 Task: Add the task  Develop a new online tool for project collaboration to the section Code Conquest in the project AgileLogic and add a Due Date to the respective task as 2024/04/22
Action: Mouse moved to (95, 309)
Screenshot: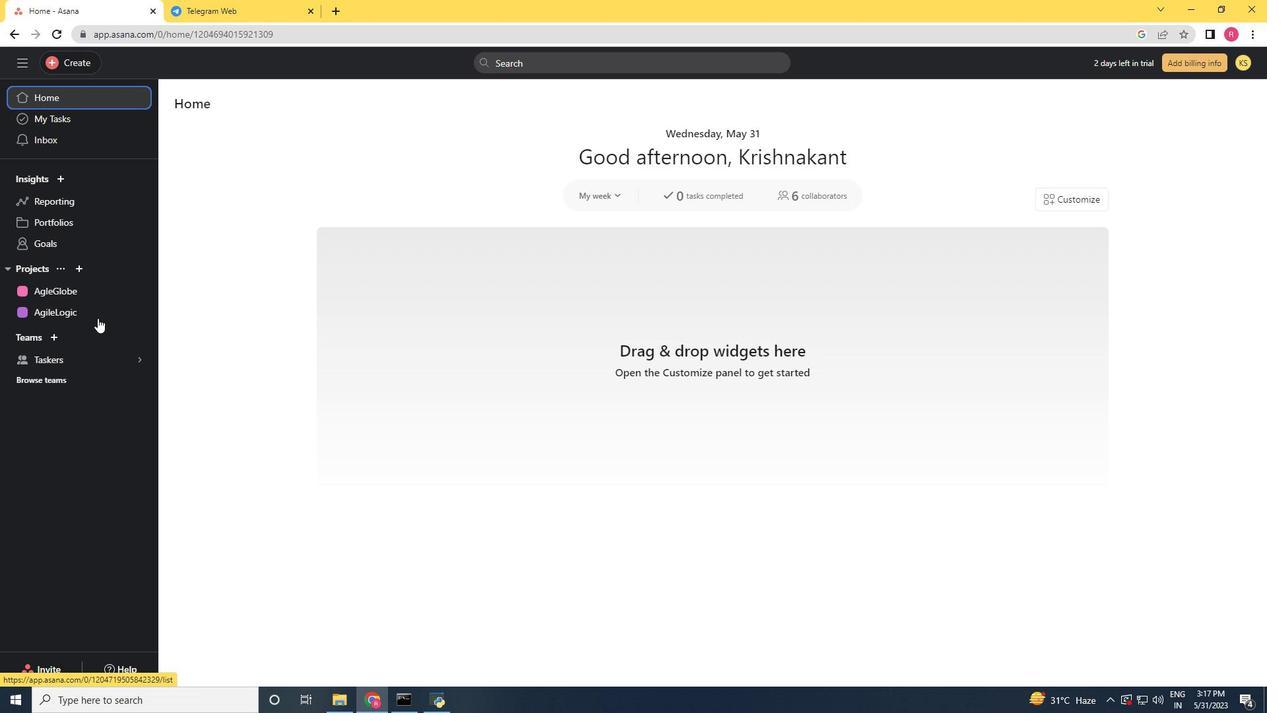 
Action: Mouse pressed left at (95, 309)
Screenshot: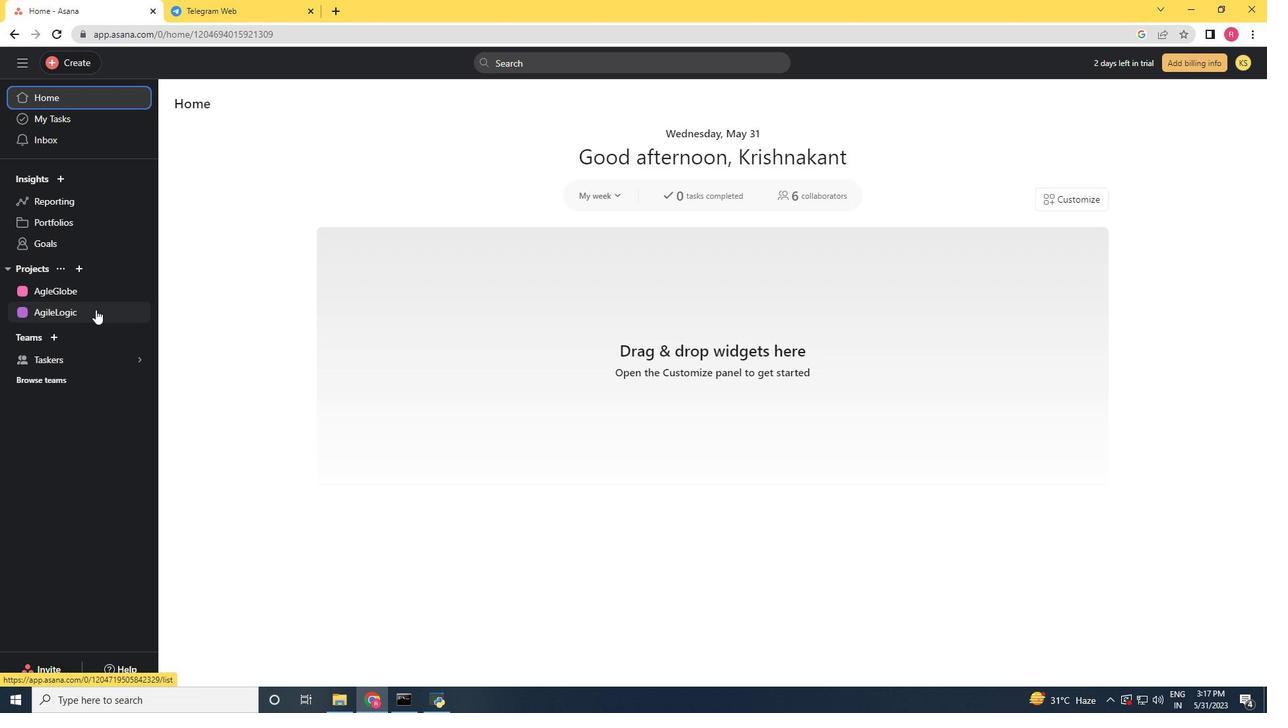 
Action: Mouse moved to (721, 291)
Screenshot: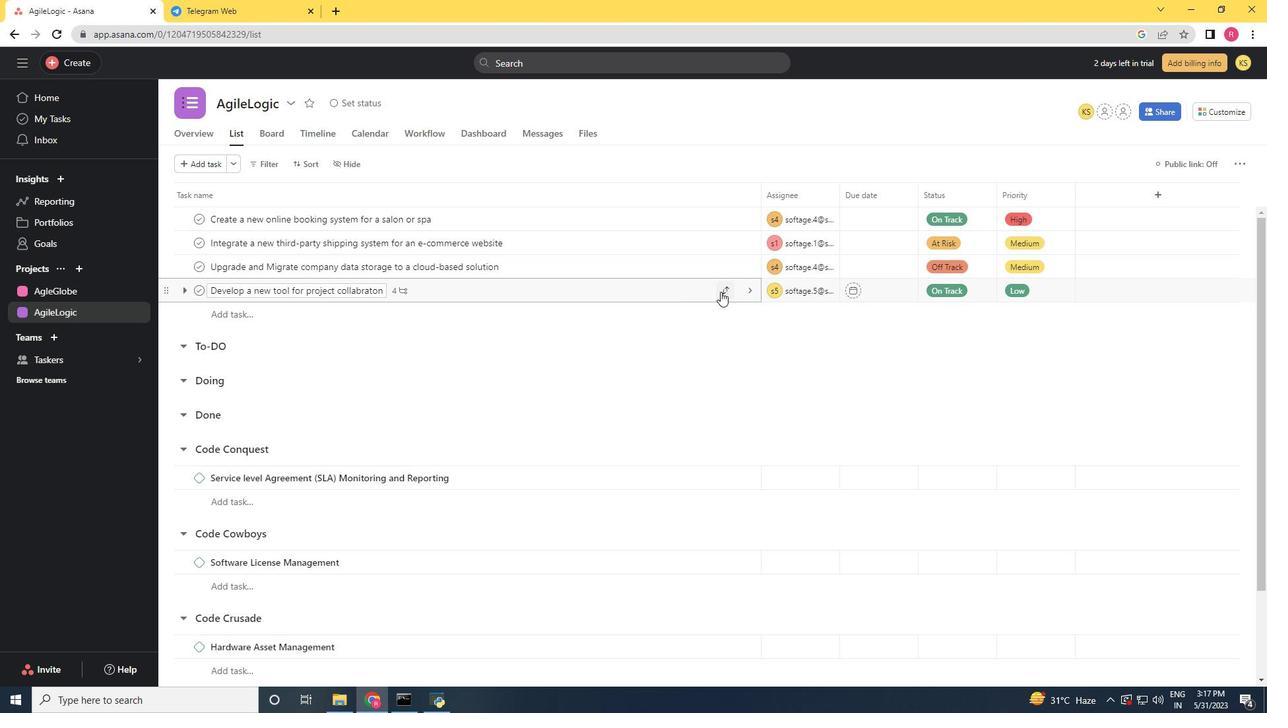 
Action: Mouse pressed left at (721, 291)
Screenshot: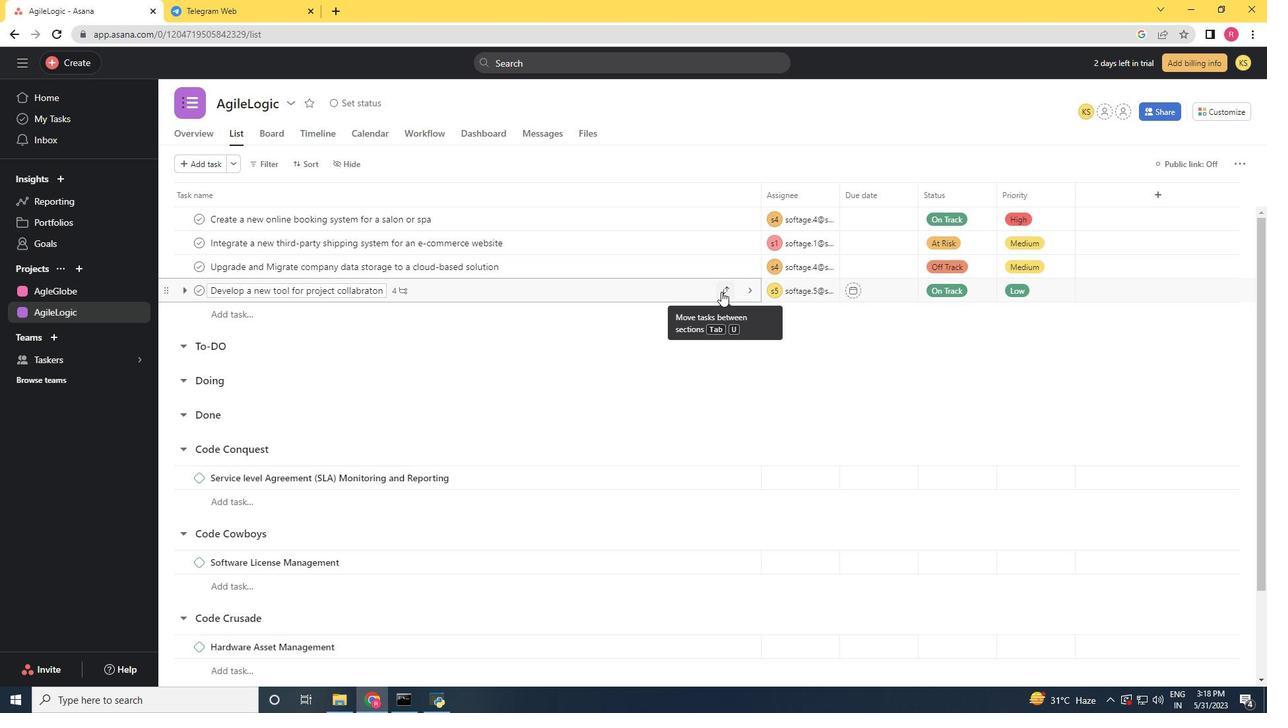 
Action: Mouse moved to (684, 439)
Screenshot: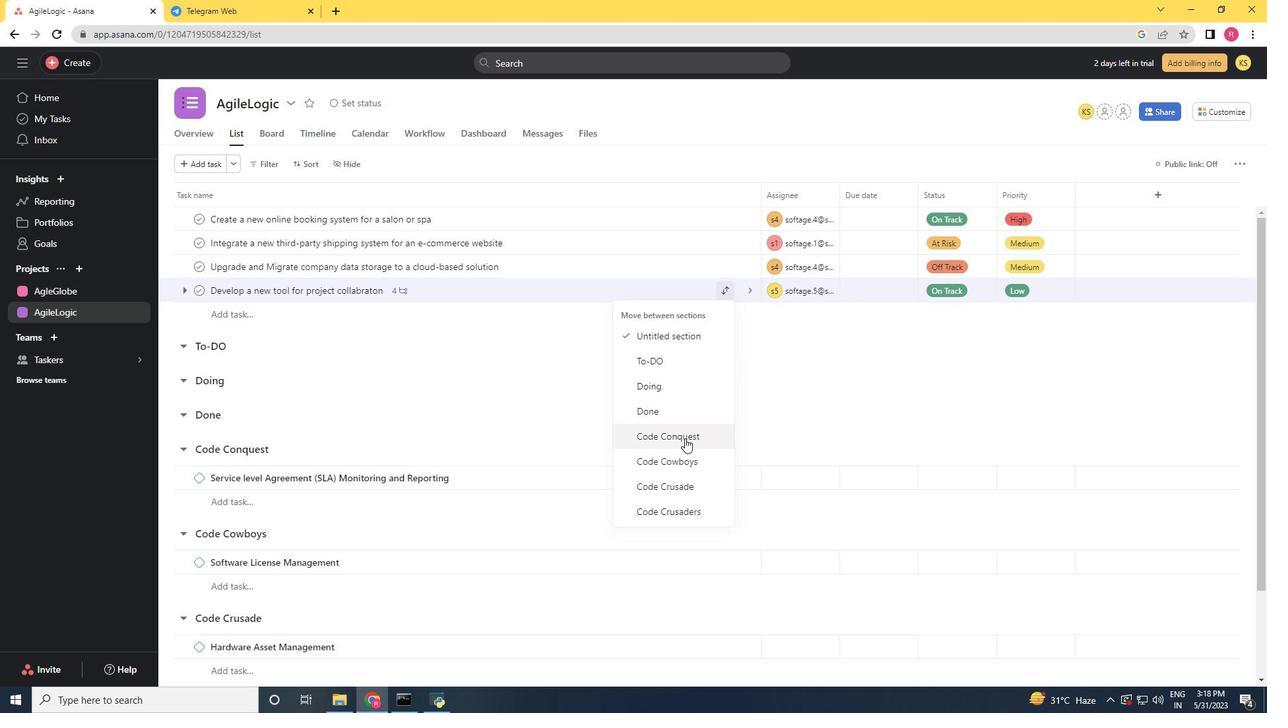 
Action: Mouse pressed left at (684, 439)
Screenshot: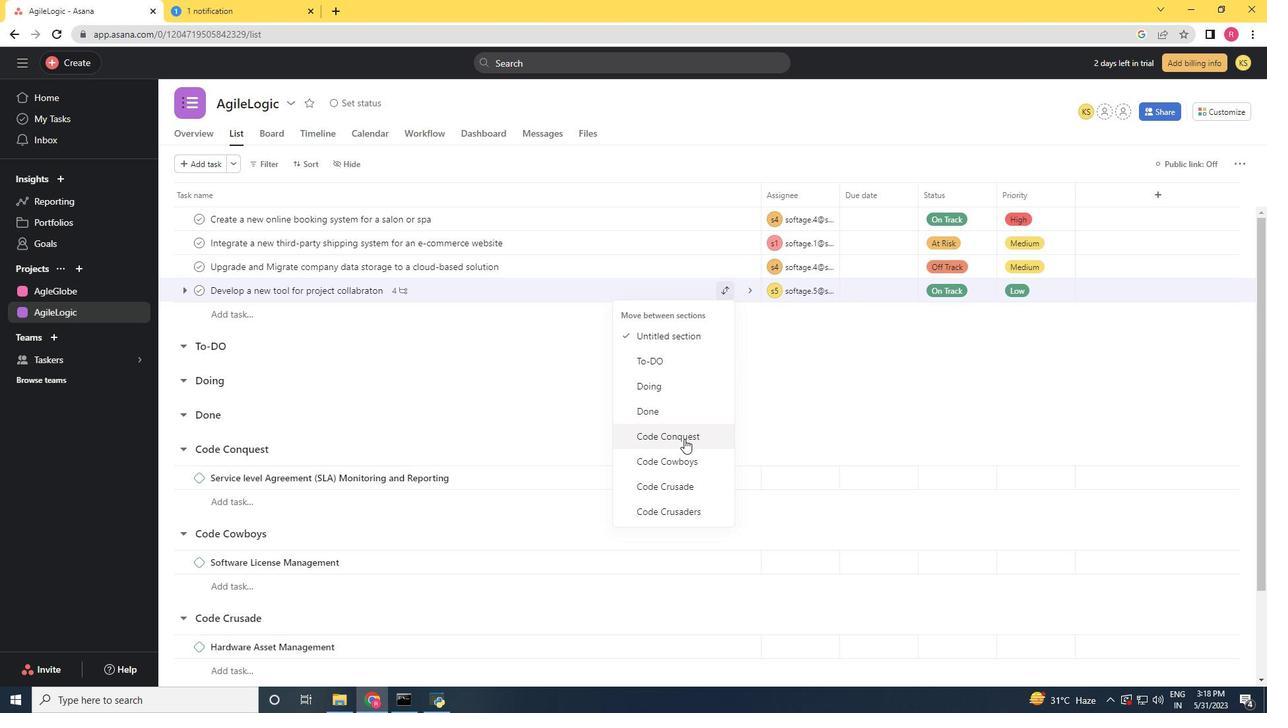
Action: Mouse moved to (654, 448)
Screenshot: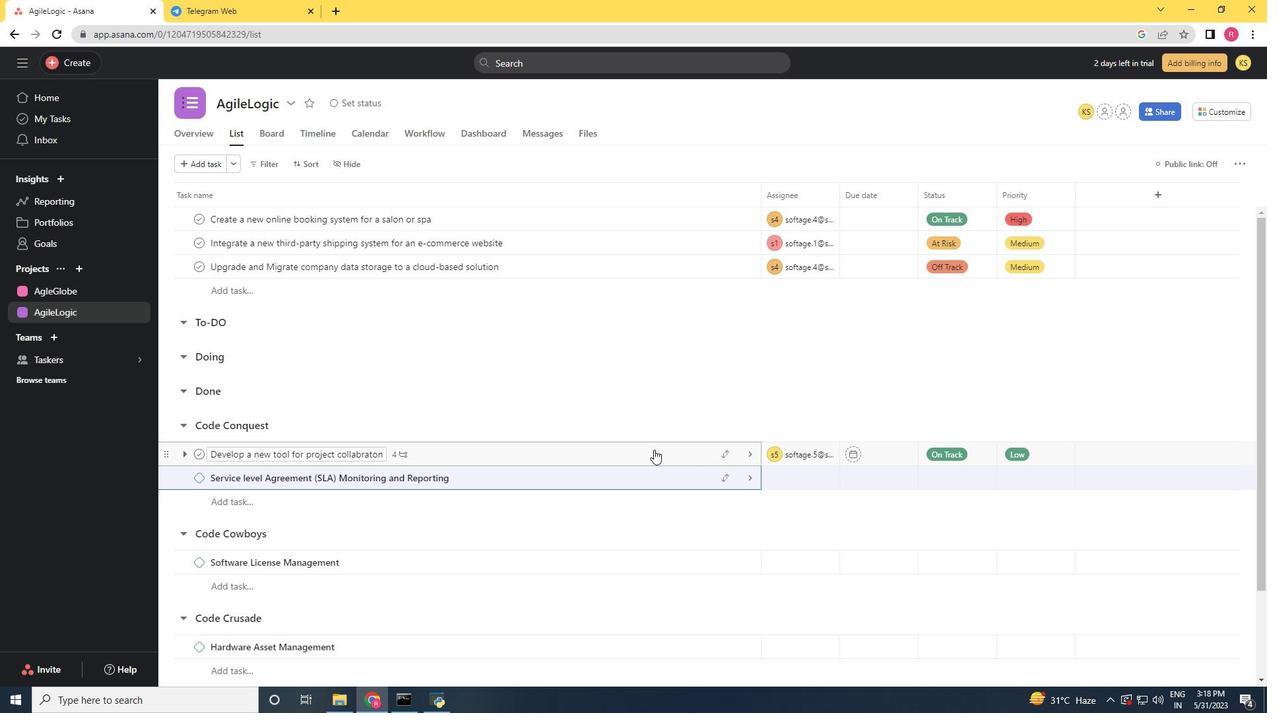 
Action: Mouse pressed left at (654, 448)
Screenshot: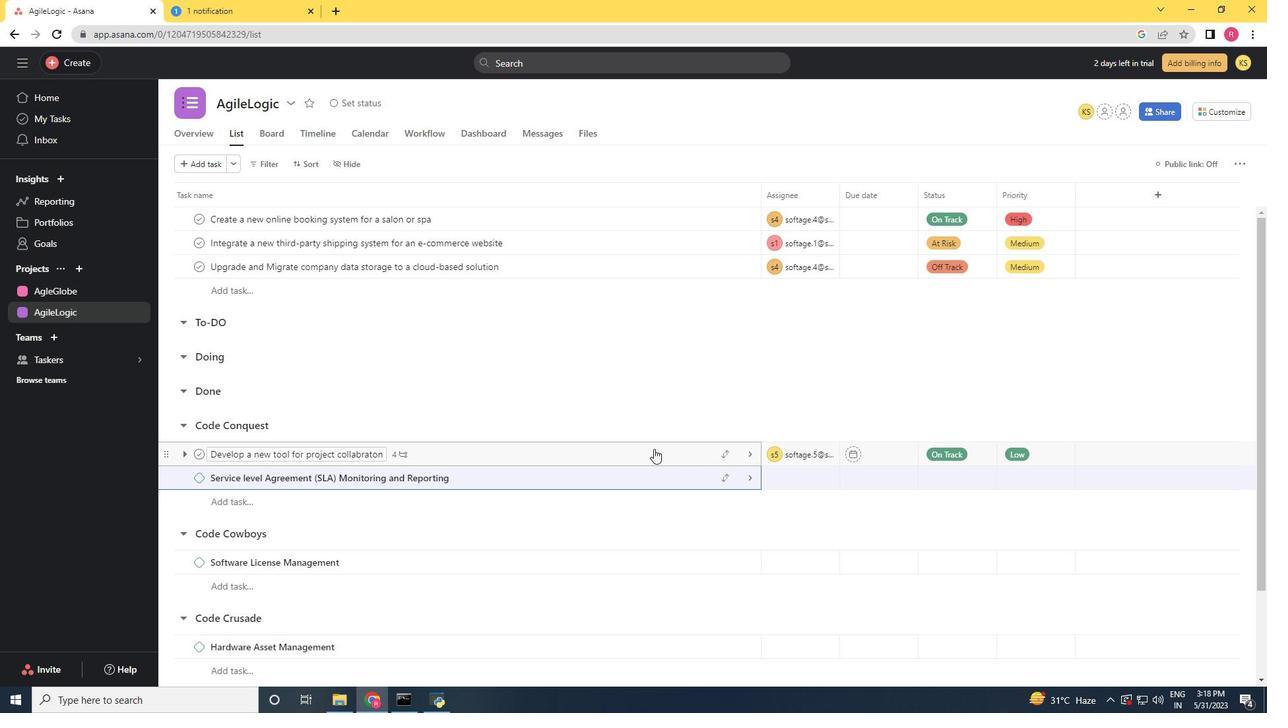 
Action: Mouse moved to (949, 269)
Screenshot: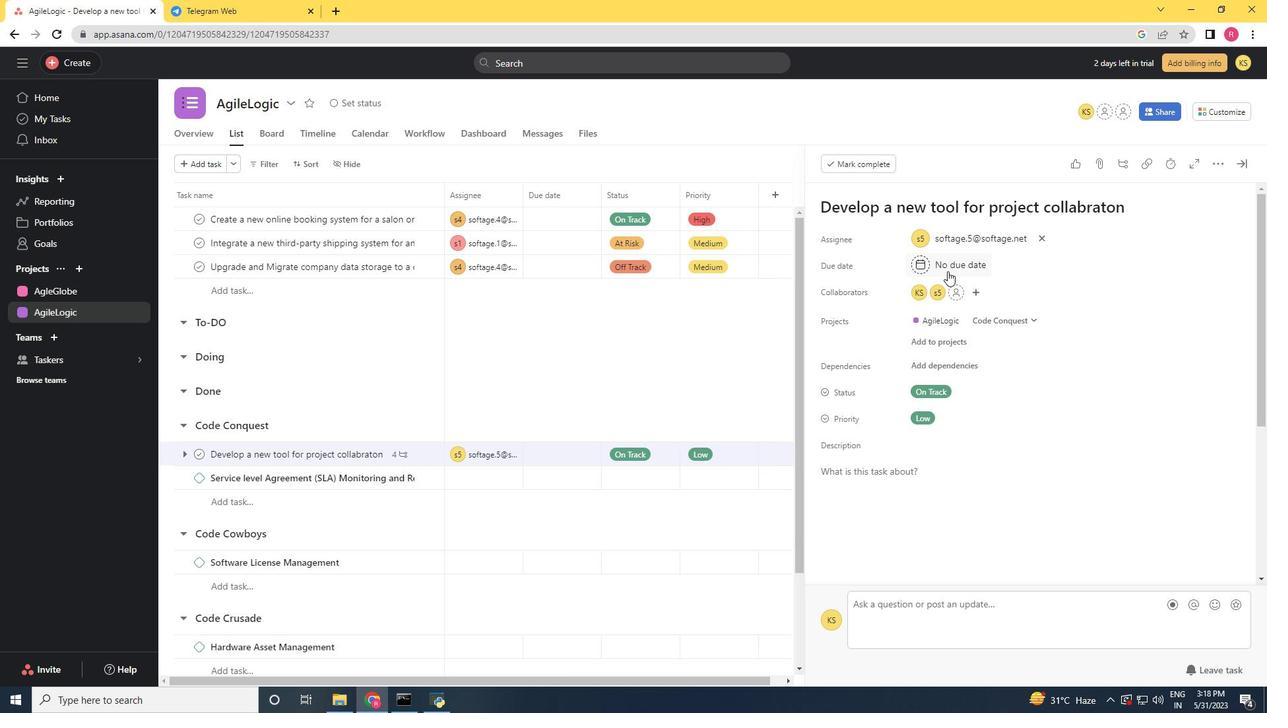 
Action: Mouse pressed left at (949, 269)
Screenshot: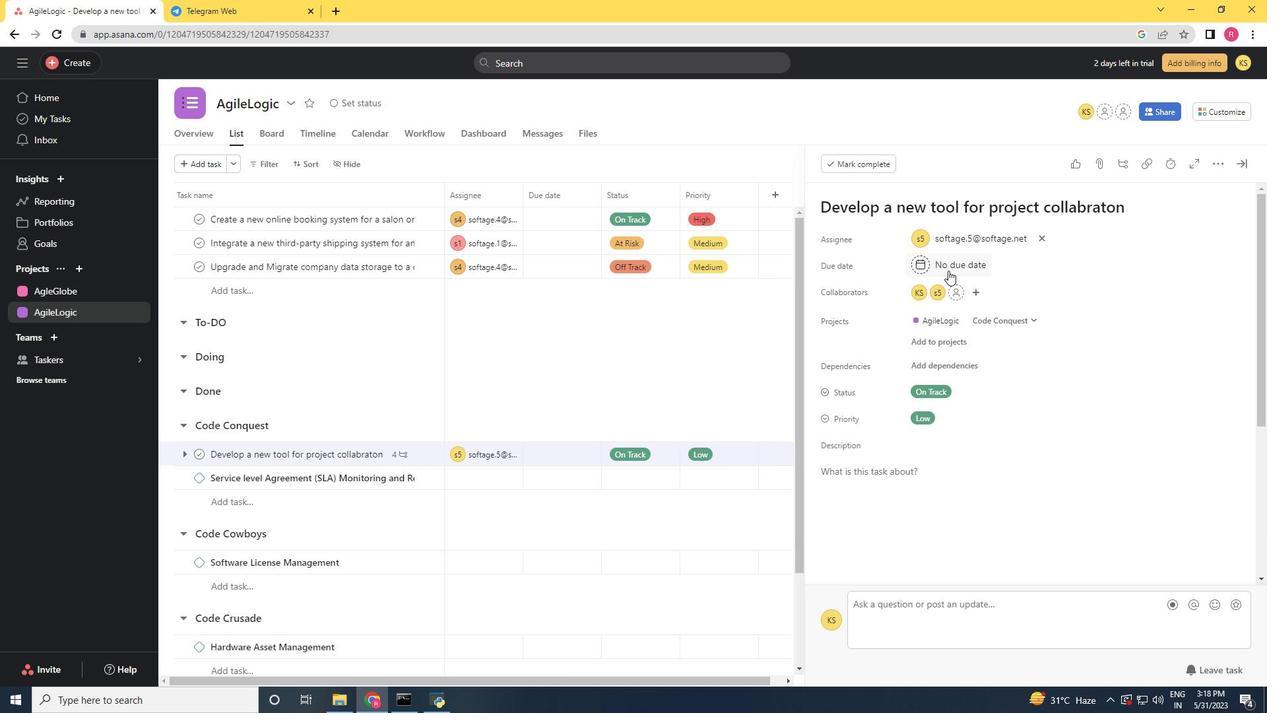 
Action: Mouse moved to (1076, 330)
Screenshot: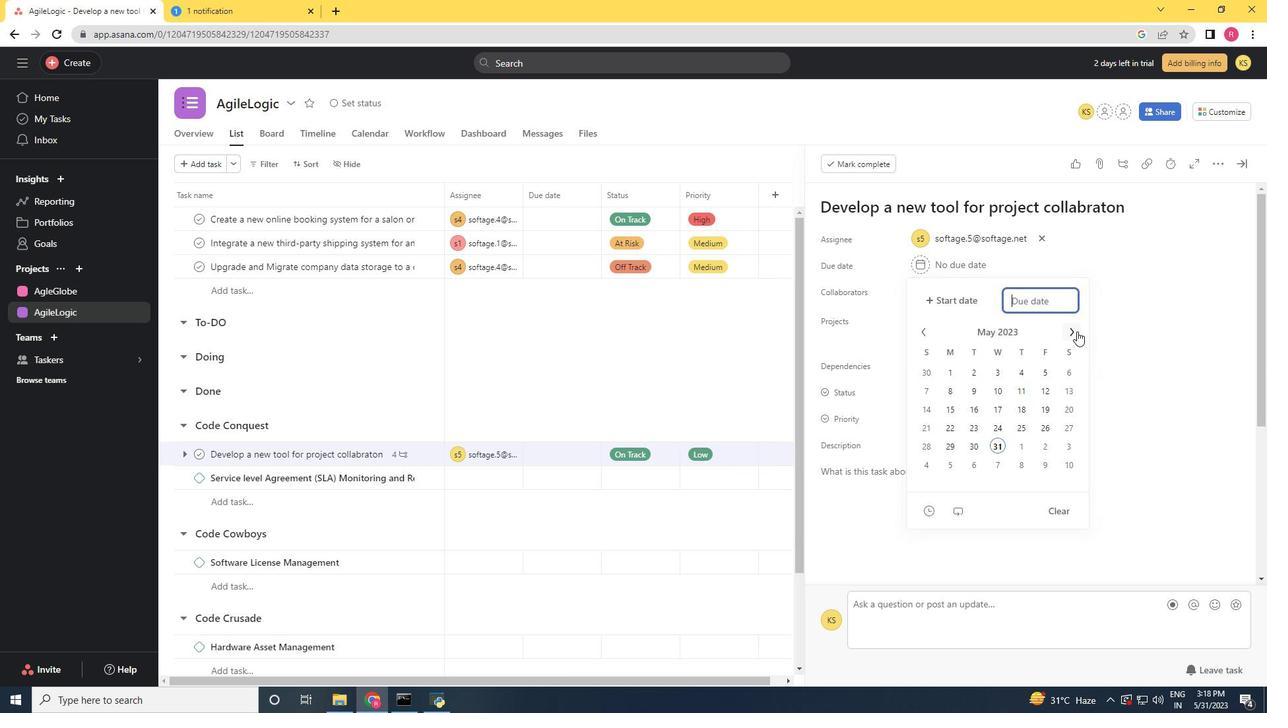 
Action: Mouse pressed left at (1076, 330)
Screenshot: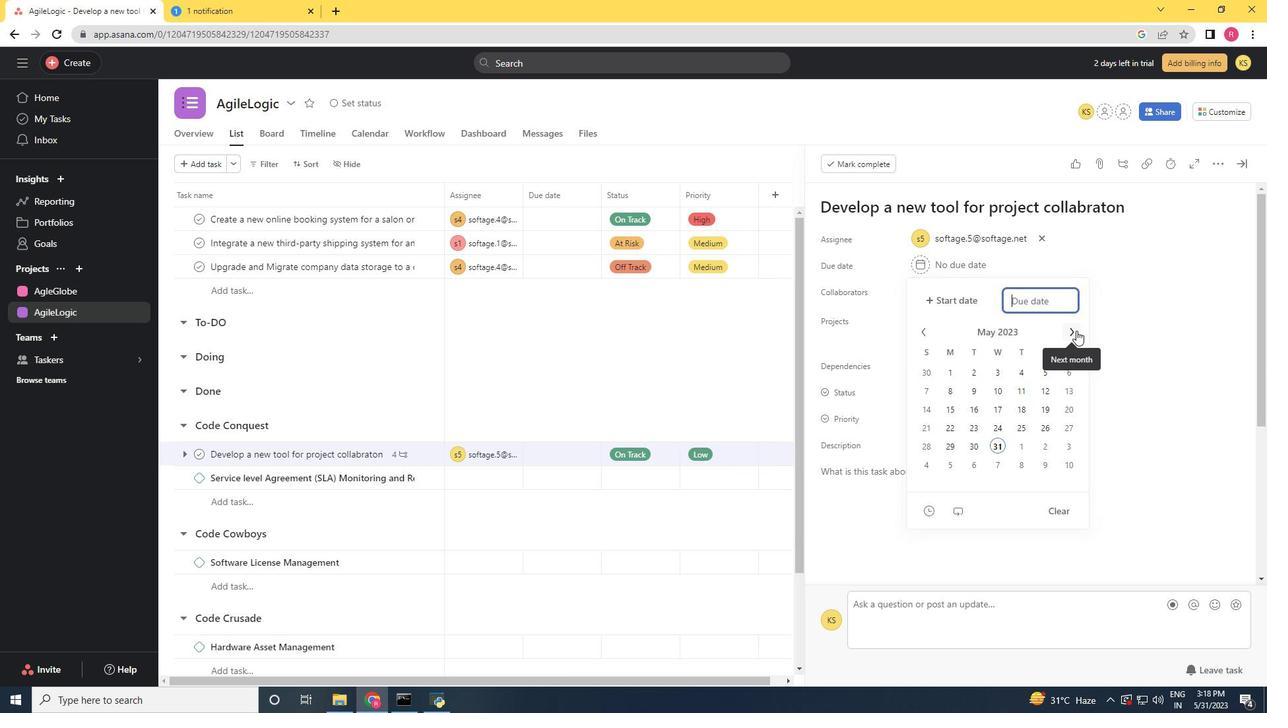 
Action: Mouse pressed left at (1076, 330)
Screenshot: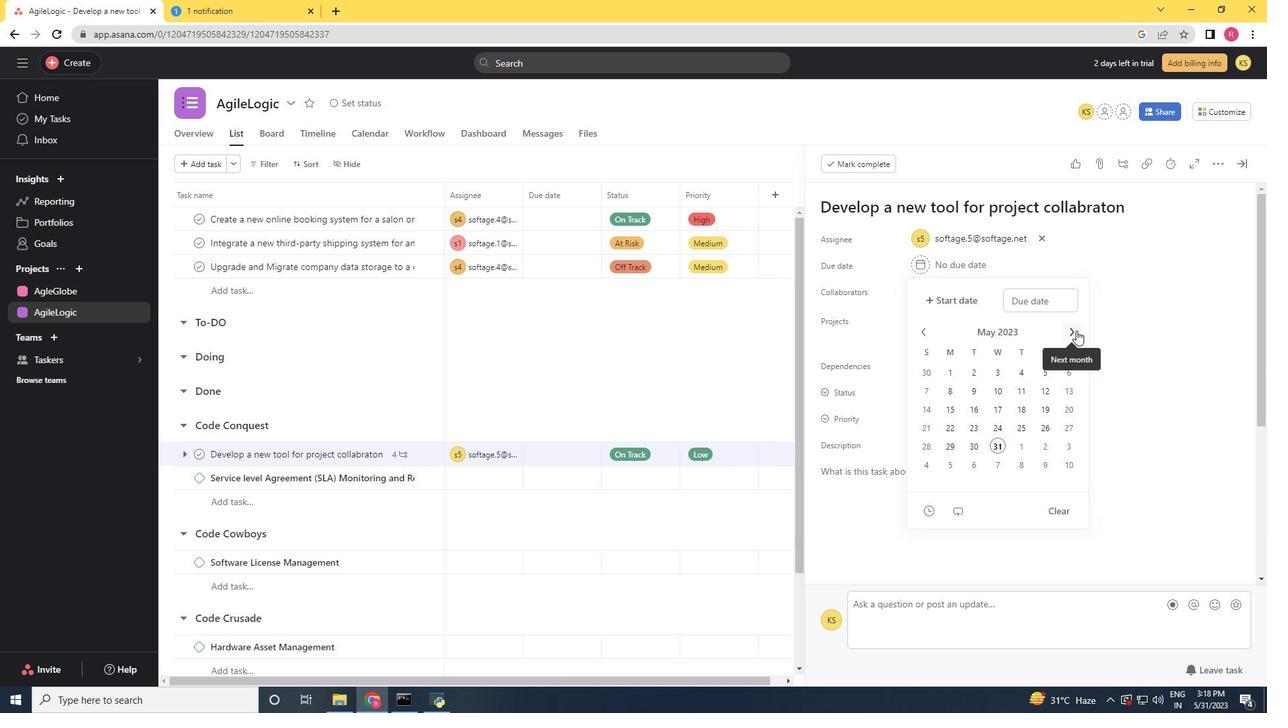 
Action: Mouse pressed left at (1076, 330)
Screenshot: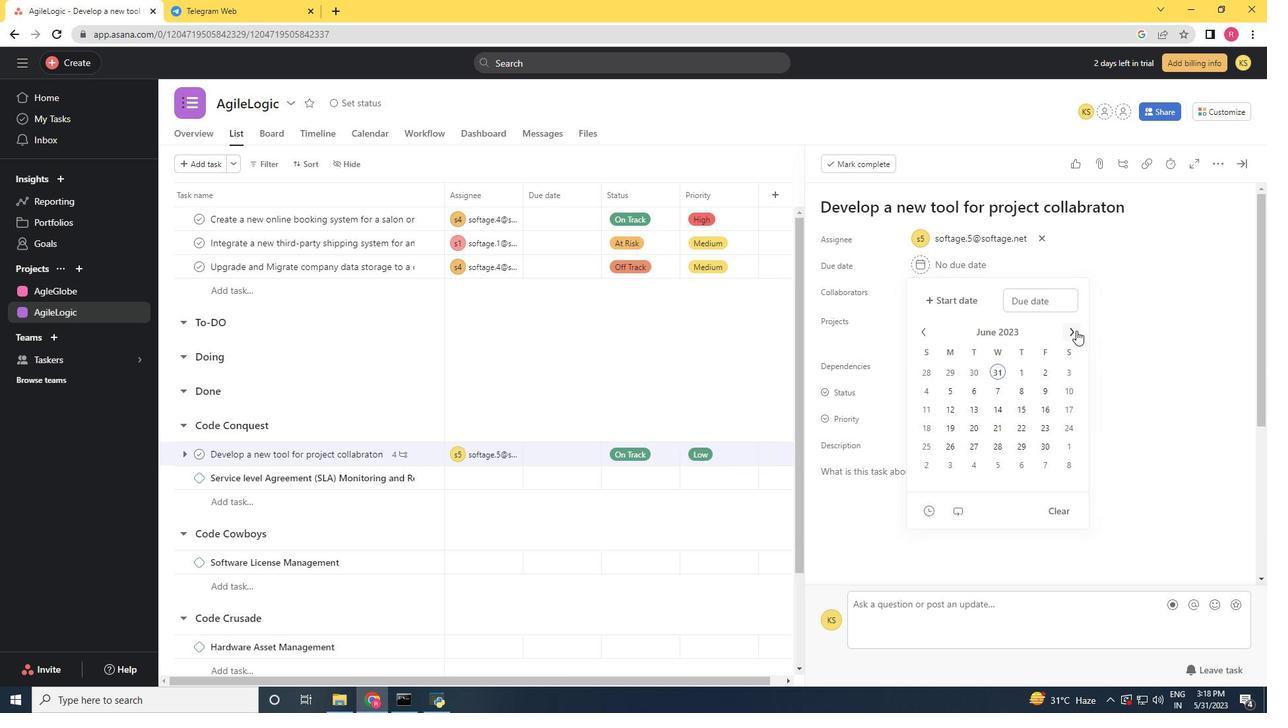 
Action: Mouse pressed left at (1076, 330)
Screenshot: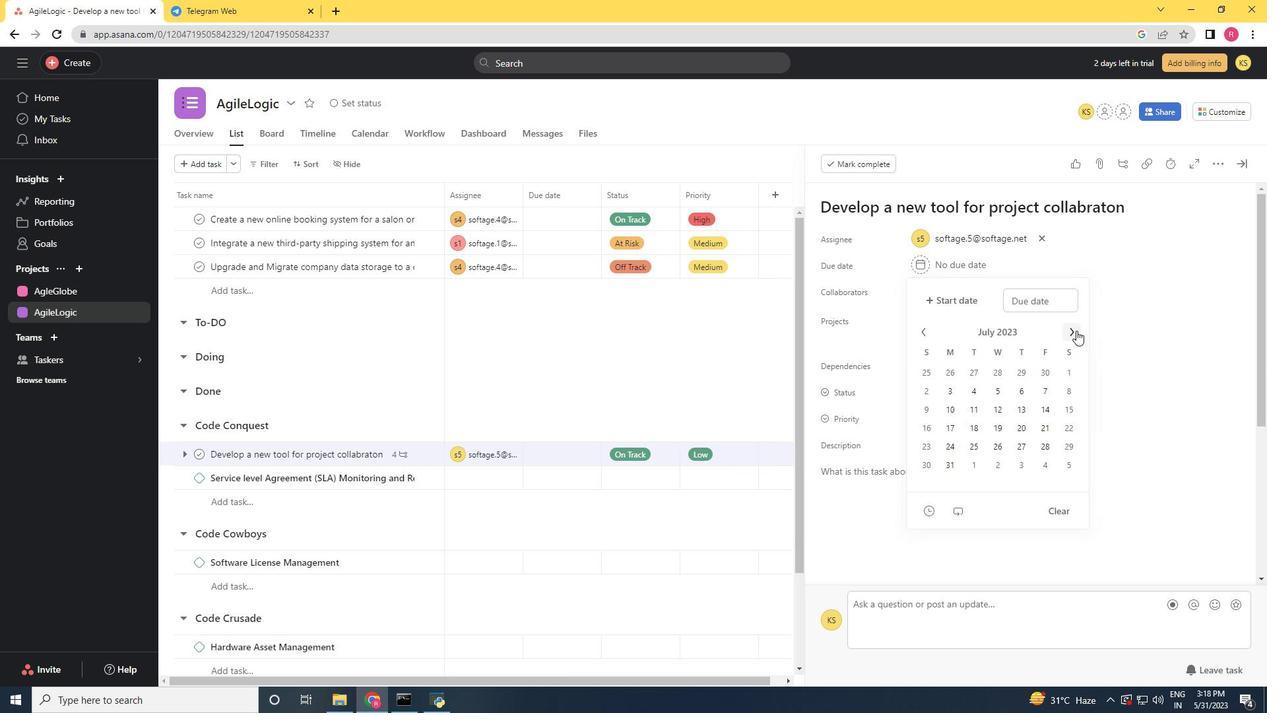 
Action: Mouse pressed left at (1076, 330)
Screenshot: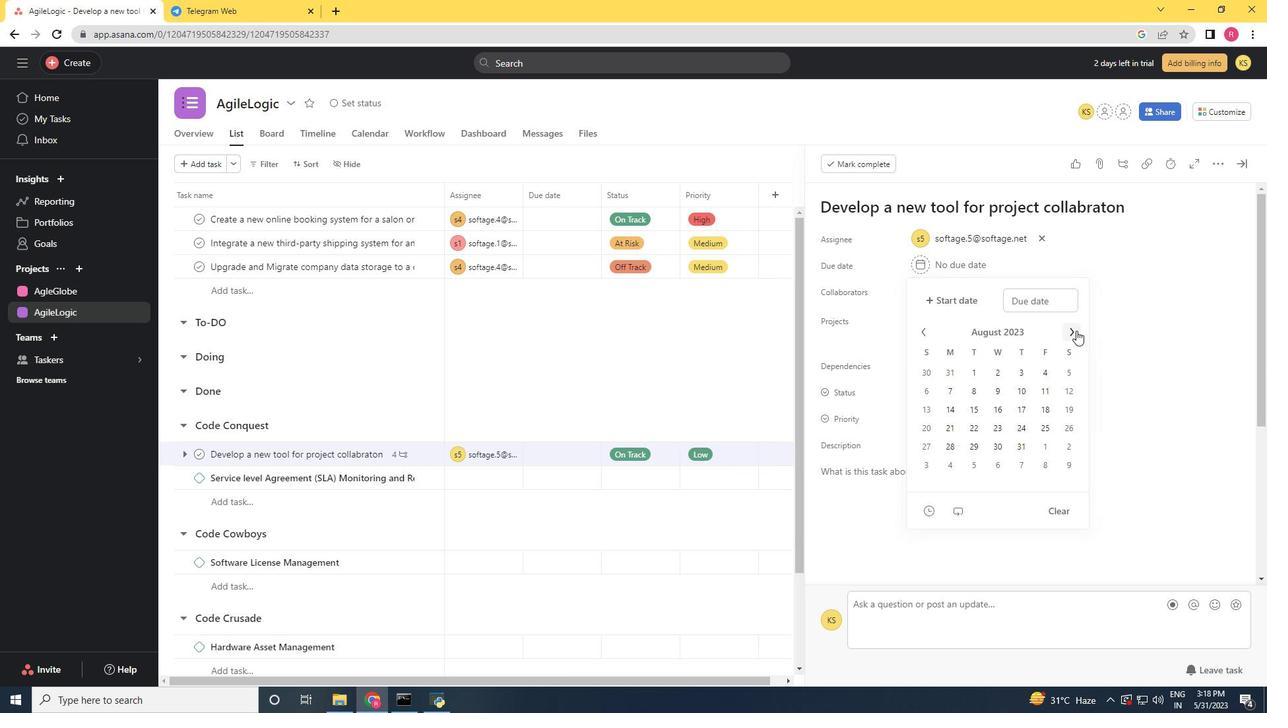 
Action: Mouse pressed left at (1076, 330)
Screenshot: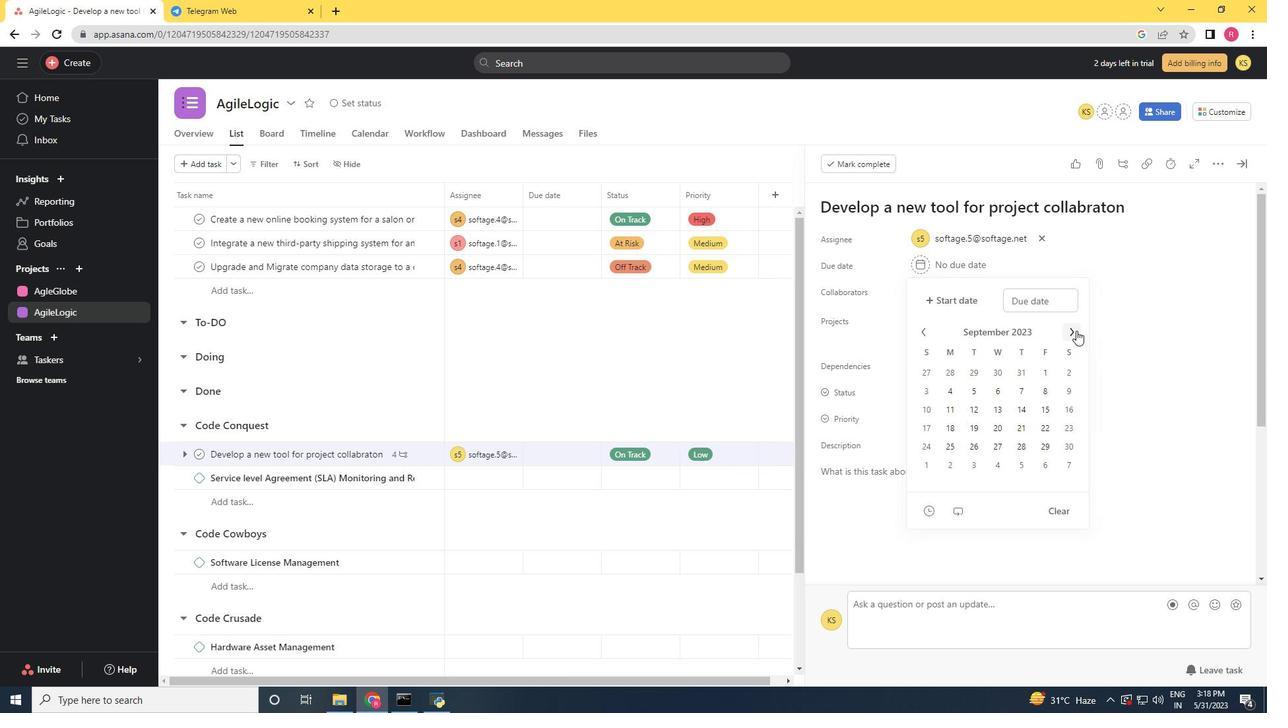 
Action: Mouse pressed left at (1076, 330)
Screenshot: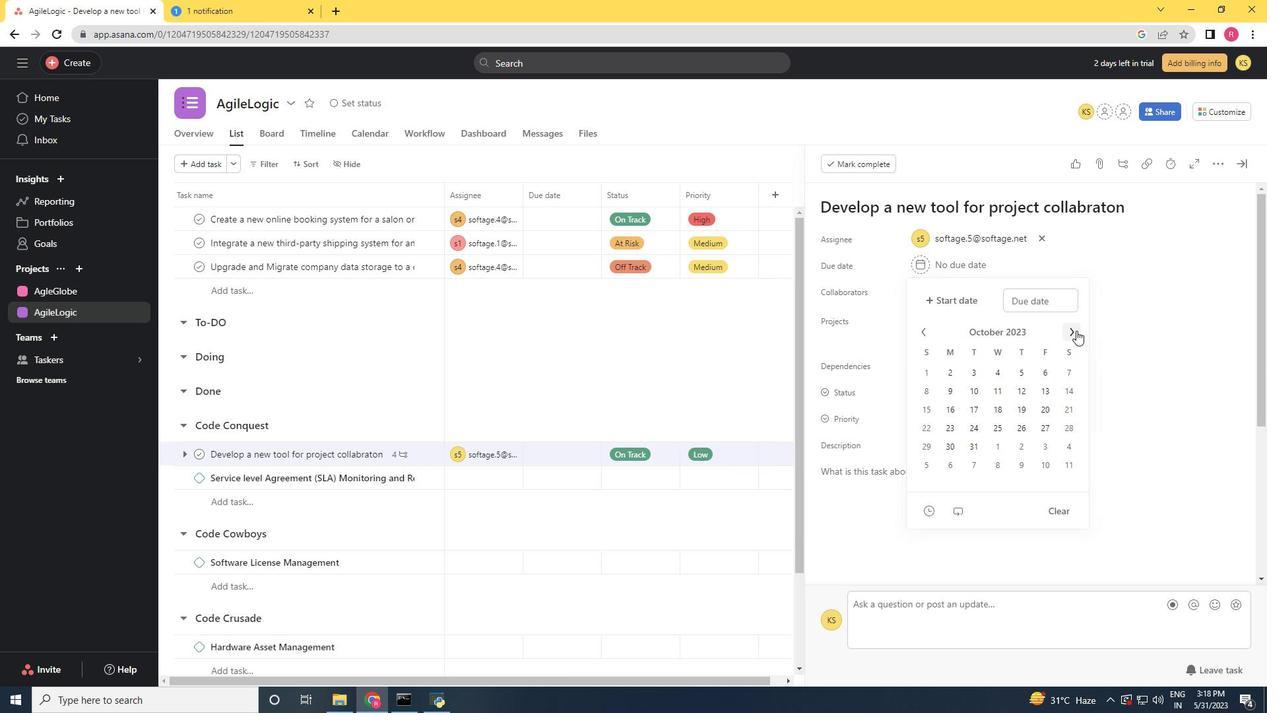 
Action: Mouse pressed left at (1076, 330)
Screenshot: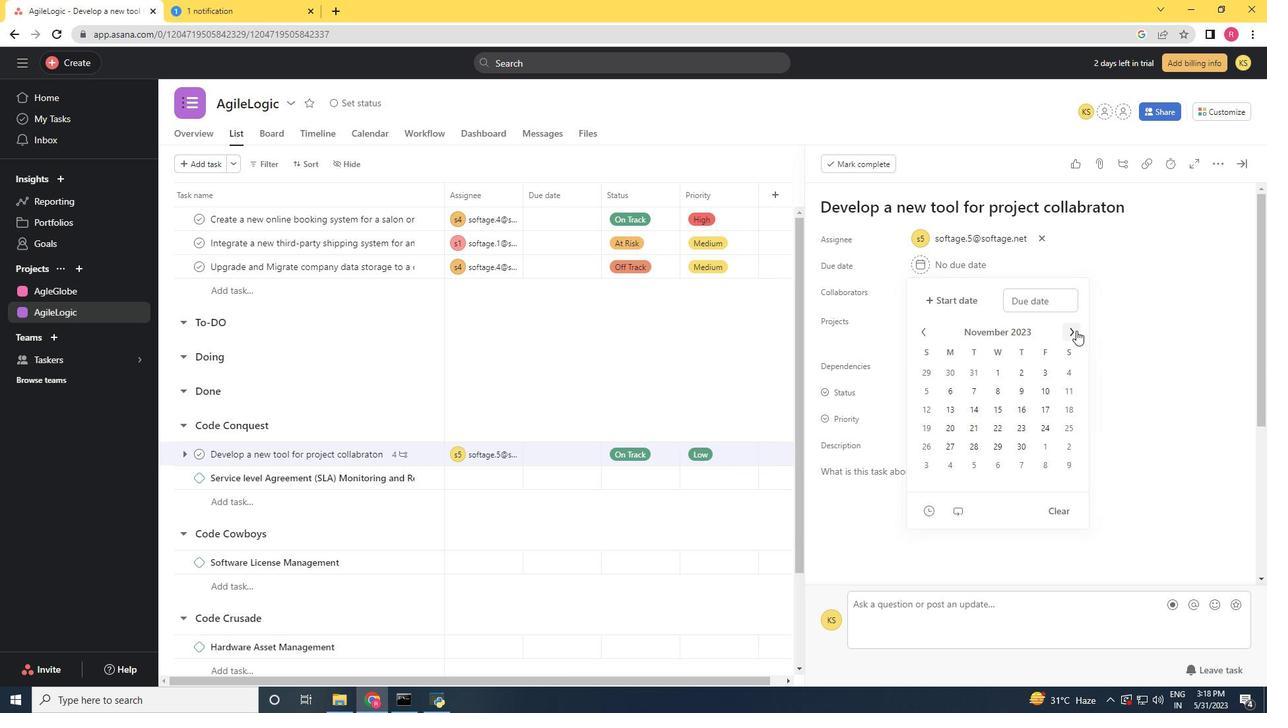 
Action: Mouse pressed left at (1076, 330)
Screenshot: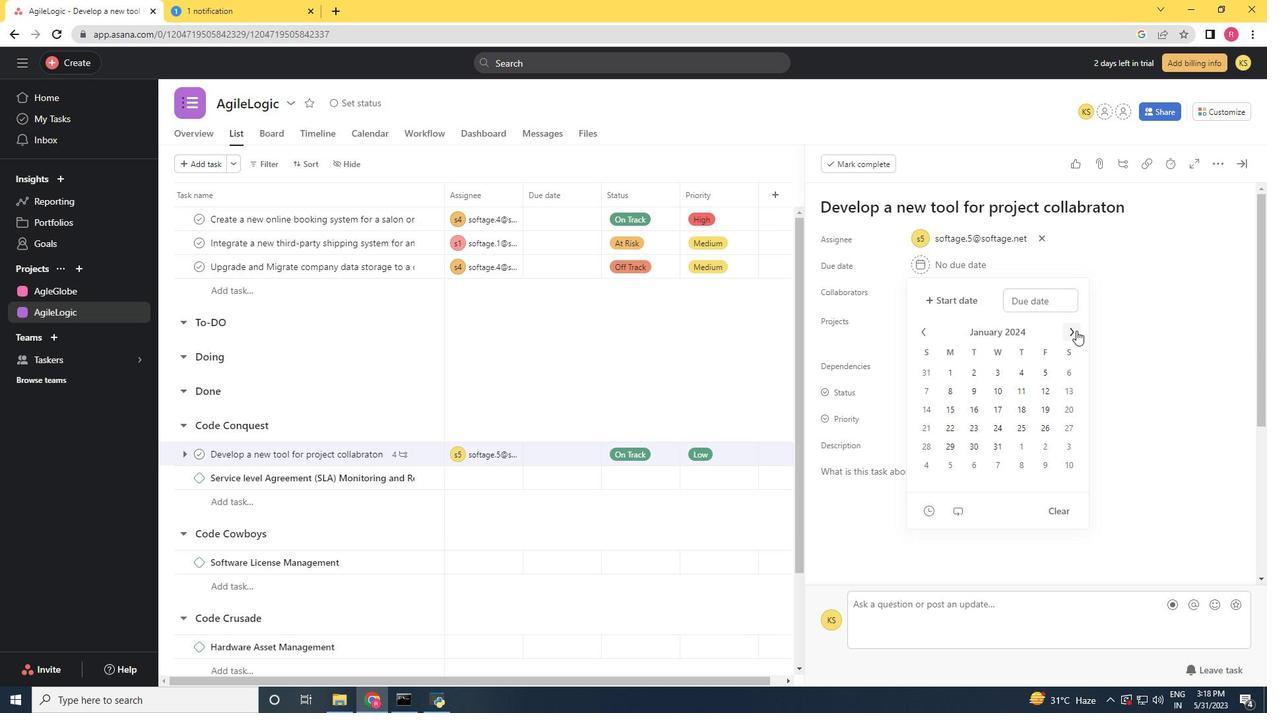 
Action: Mouse pressed left at (1076, 330)
Screenshot: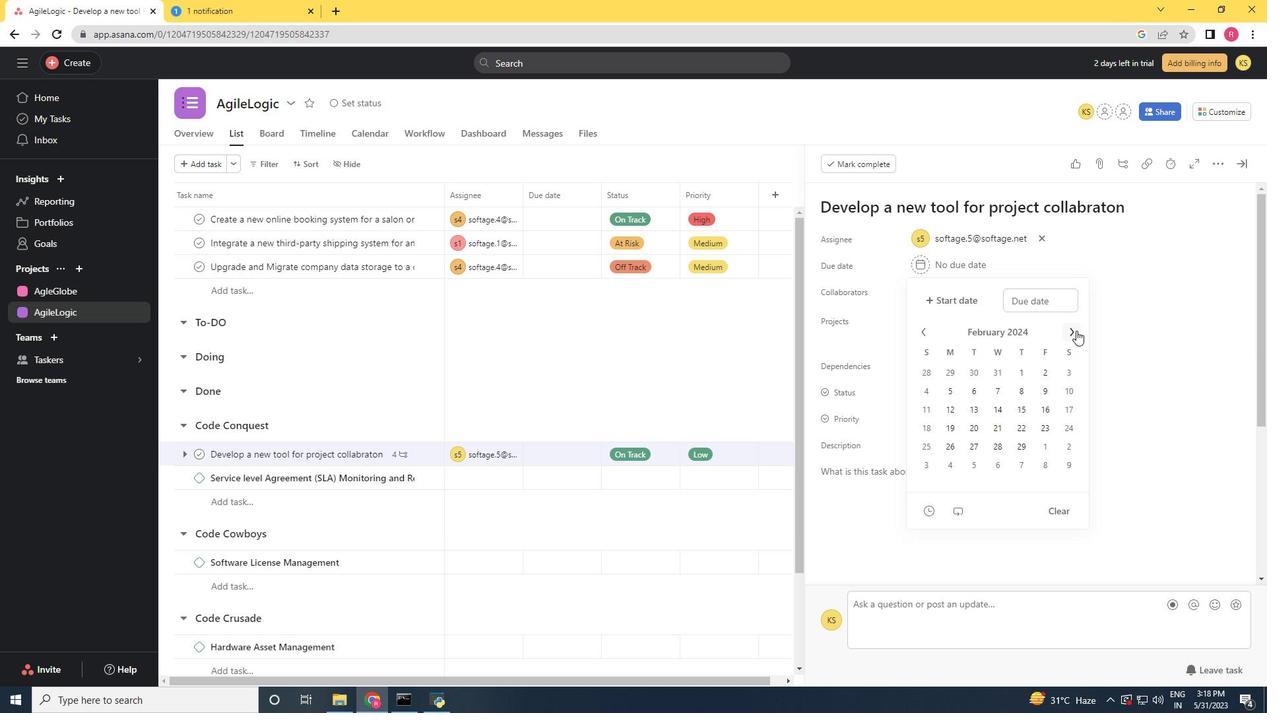 
Action: Mouse pressed left at (1076, 330)
Screenshot: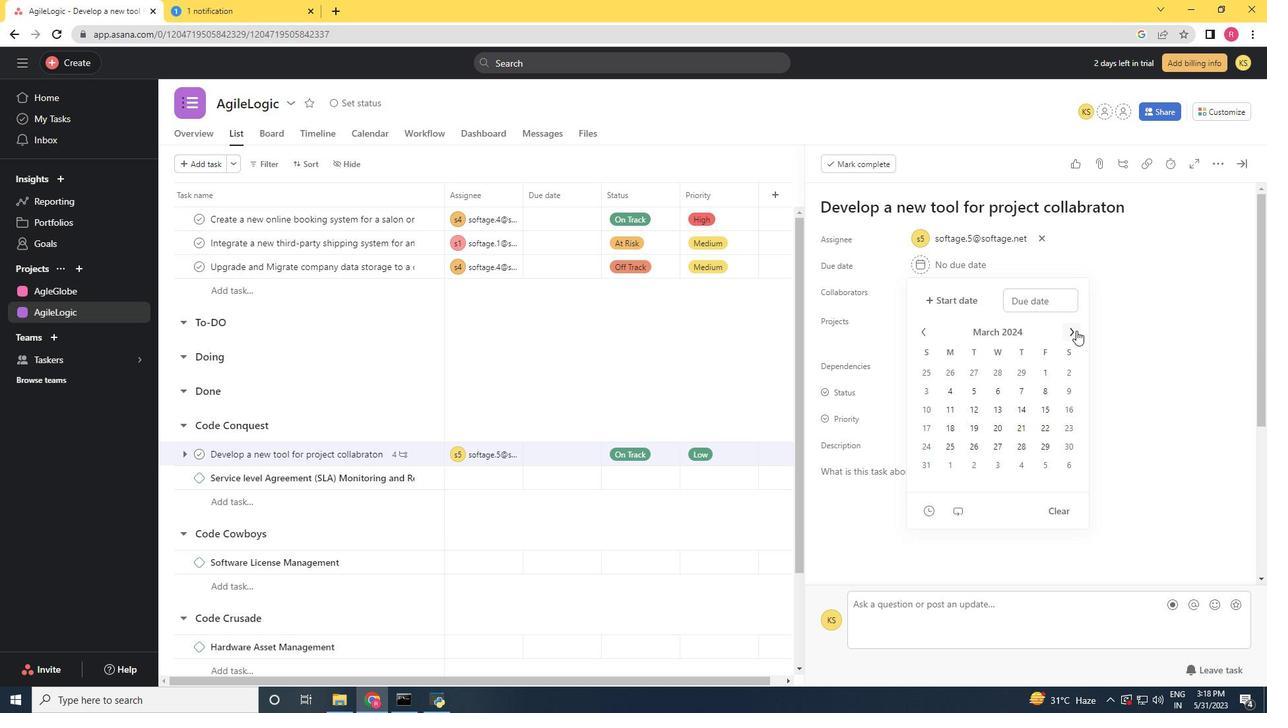 
Action: Mouse moved to (957, 422)
Screenshot: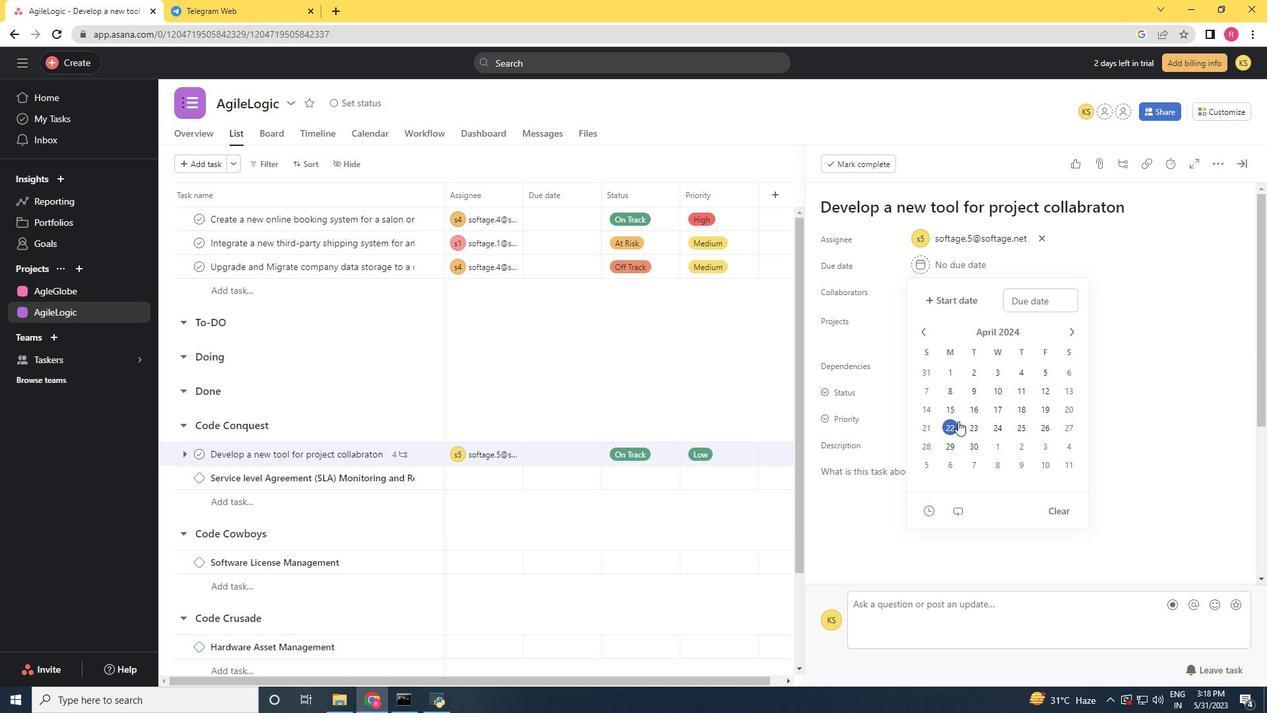 
Action: Mouse pressed left at (957, 422)
Screenshot: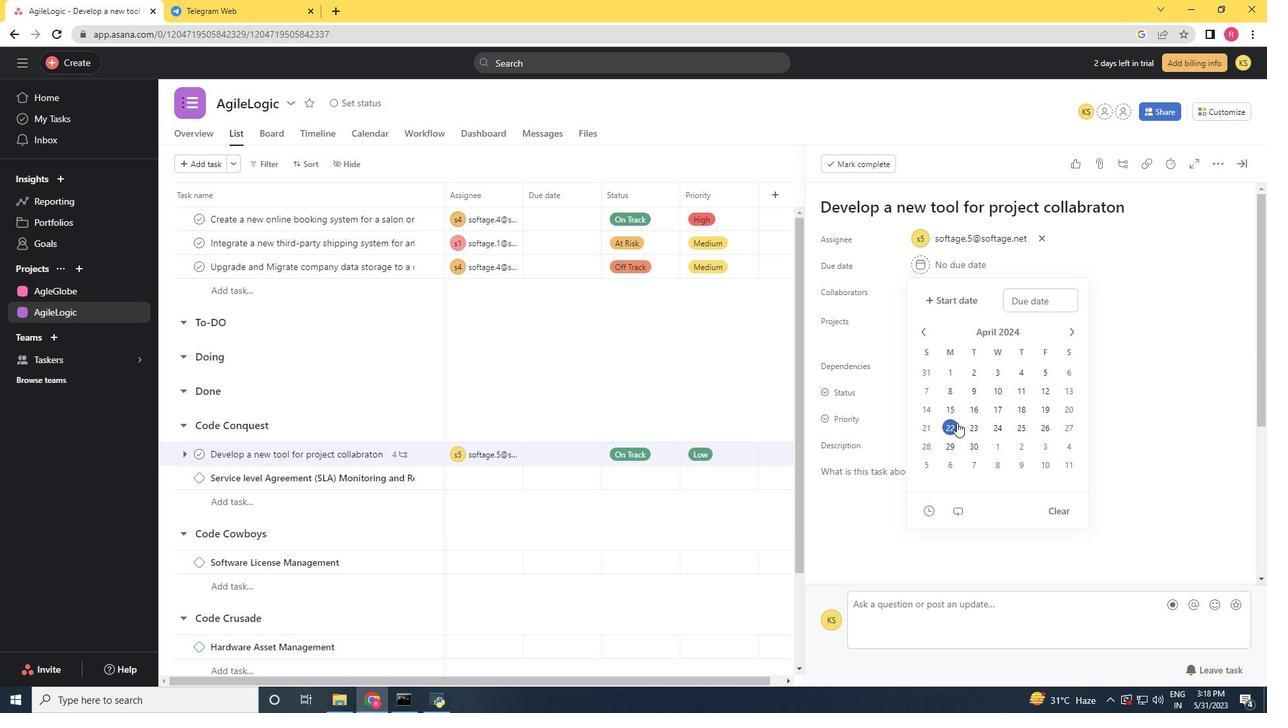 
Action: Mouse moved to (1174, 351)
Screenshot: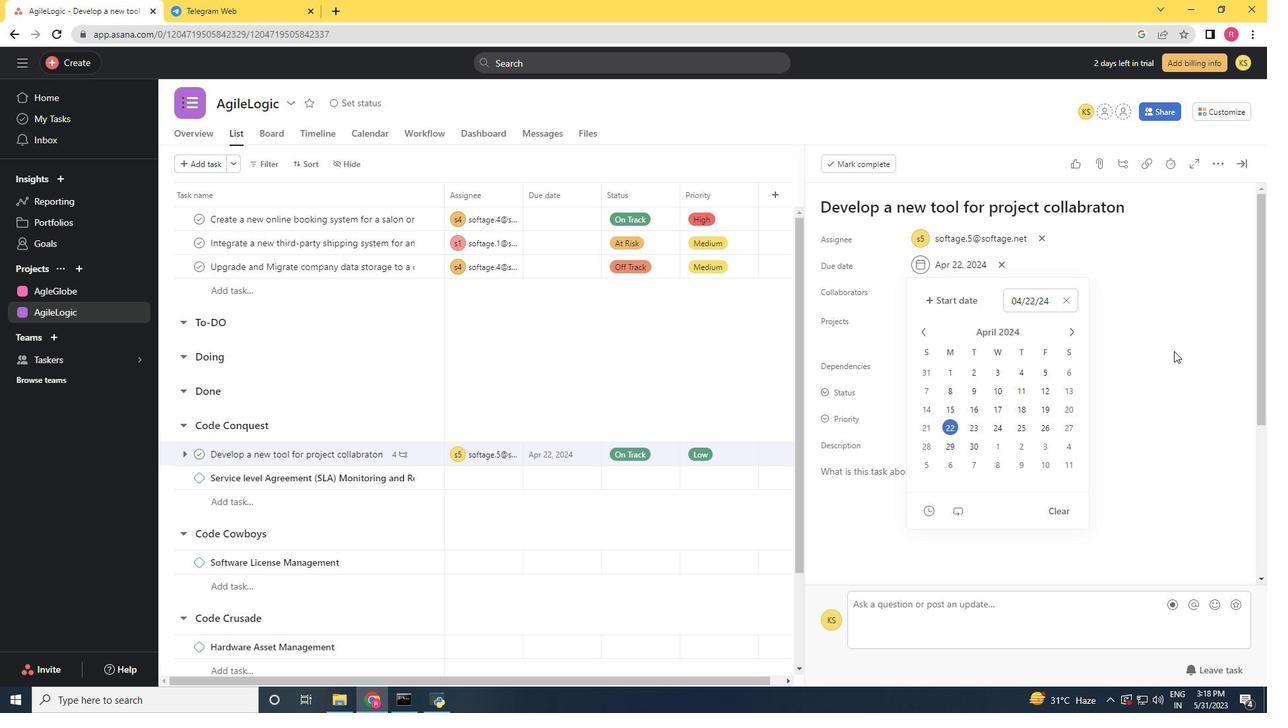 
Action: Mouse pressed left at (1174, 351)
Screenshot: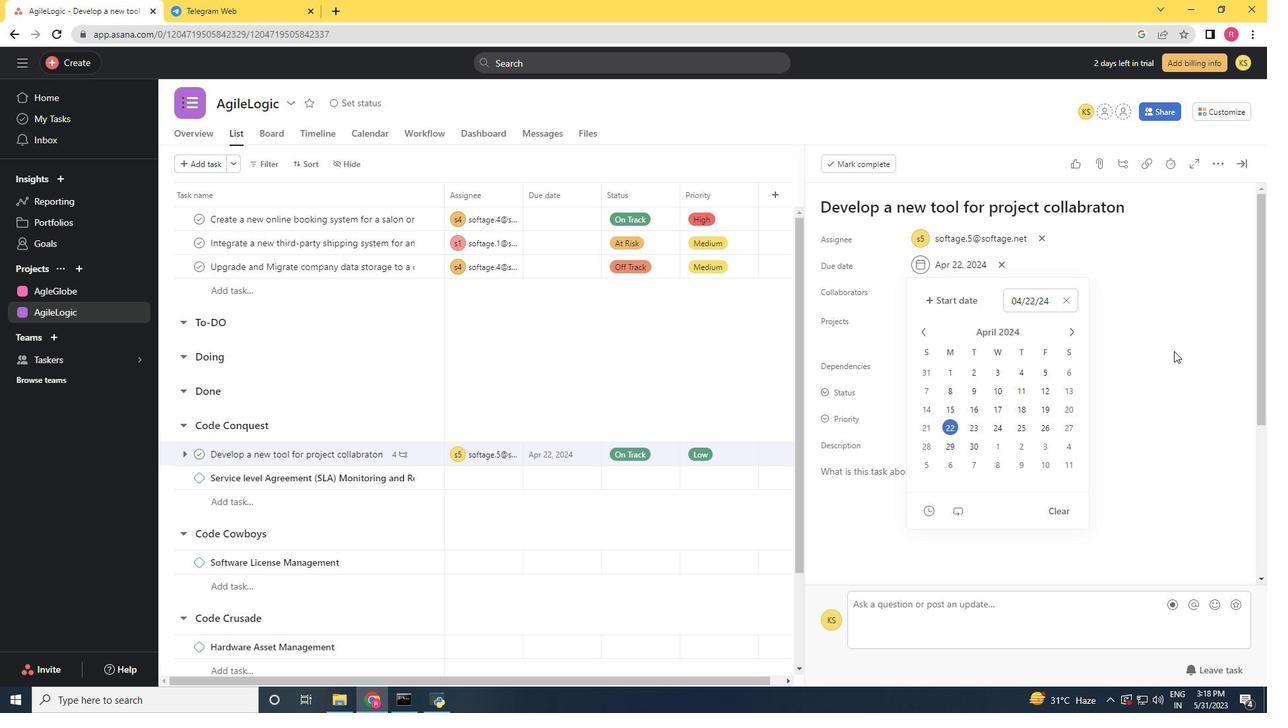 
Action: Mouse moved to (1152, 351)
Screenshot: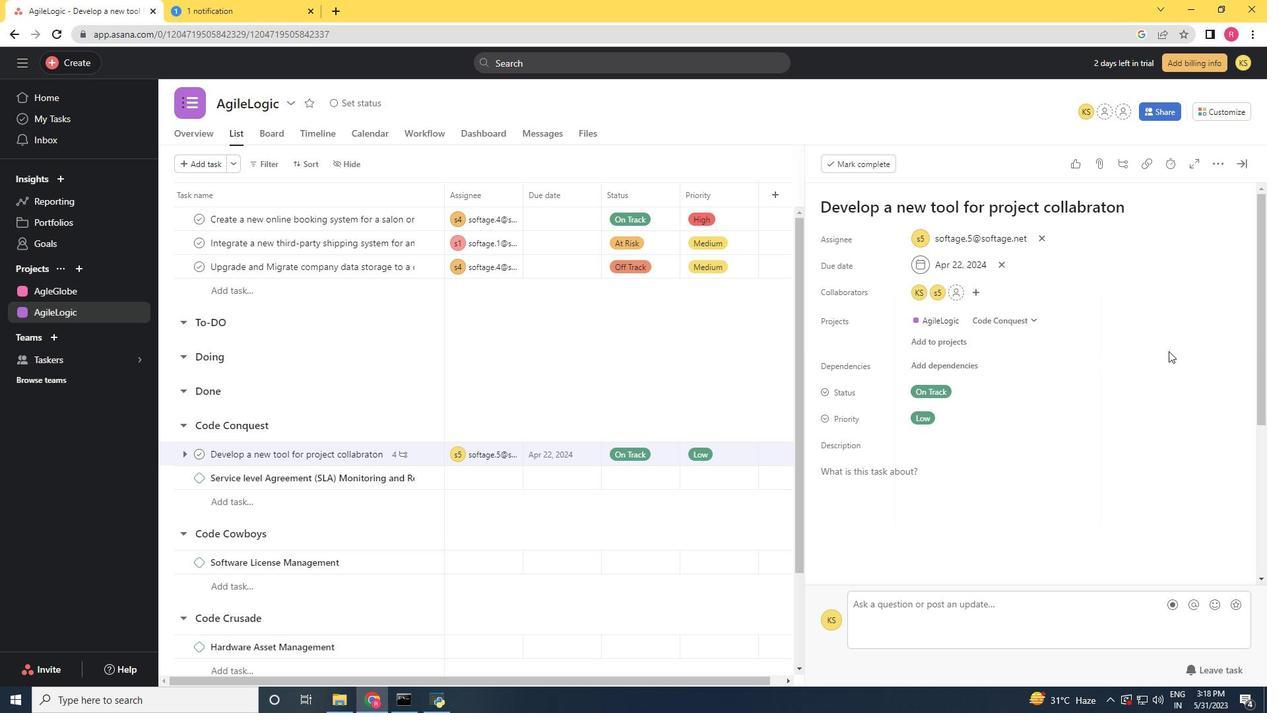 
